 Task: In the  document productivity.rtf Insert the command  'Viewing'Email the file to   'softage.10@softage.net', with message attached Time-Sensitive: I kindly ask you to go through the email I've sent as soon as possible. and file type: RTF
Action: Mouse moved to (278, 316)
Screenshot: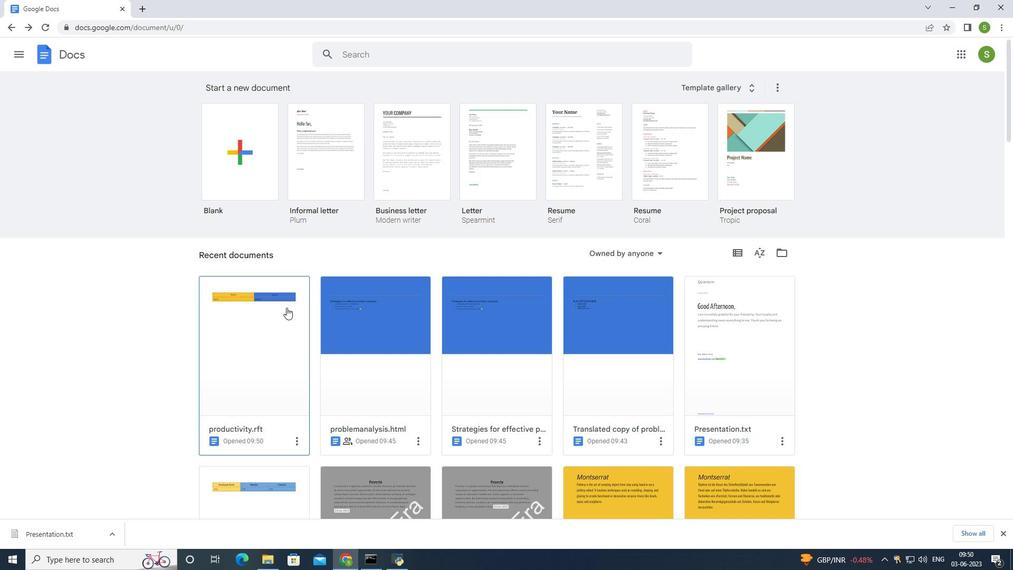 
Action: Mouse pressed left at (278, 316)
Screenshot: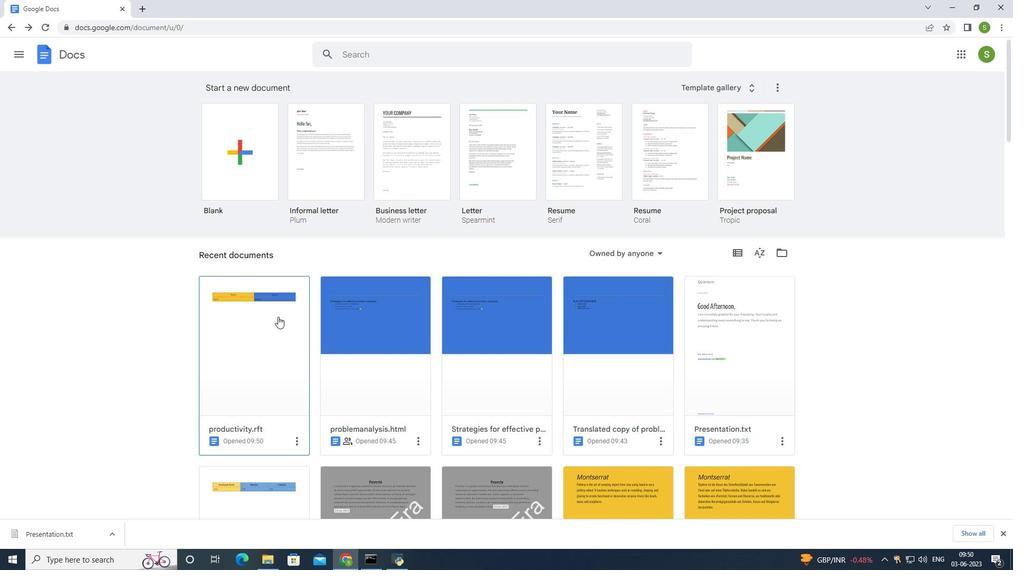 
Action: Mouse moved to (939, 55)
Screenshot: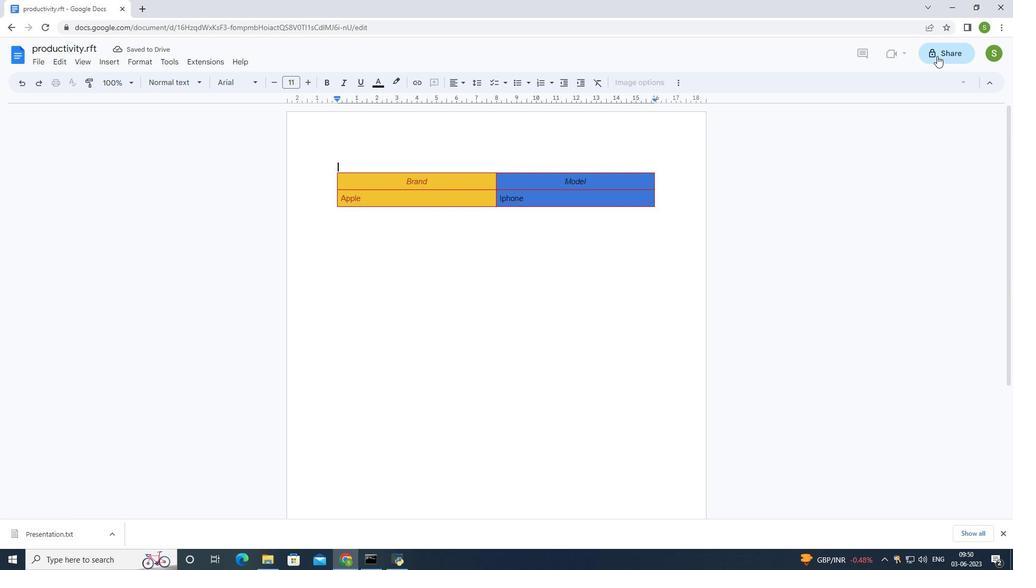 
Action: Mouse pressed left at (939, 55)
Screenshot: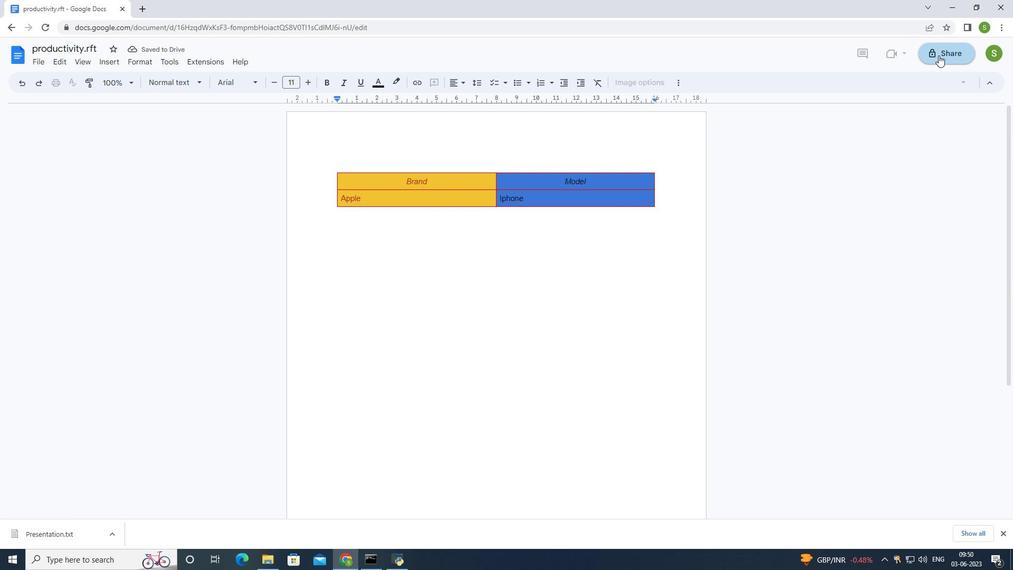 
Action: Mouse moved to (508, 409)
Screenshot: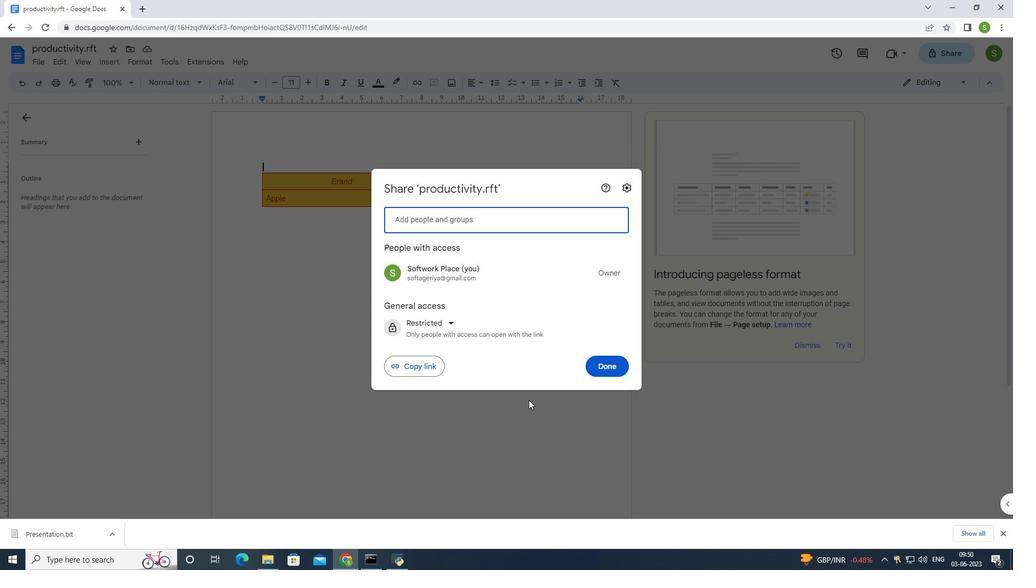 
Action: Mouse pressed left at (508, 409)
Screenshot: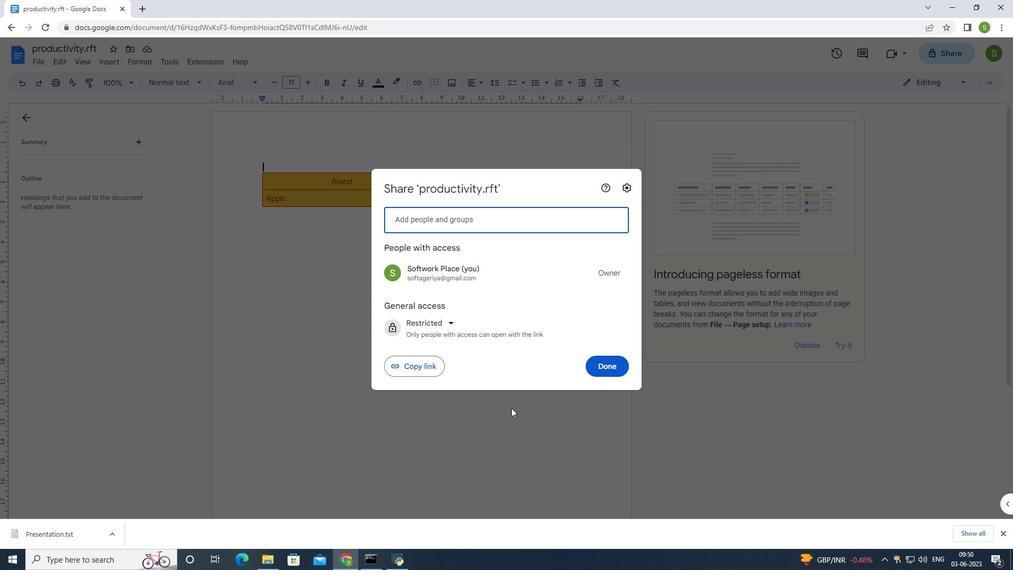 
Action: Mouse moved to (962, 80)
Screenshot: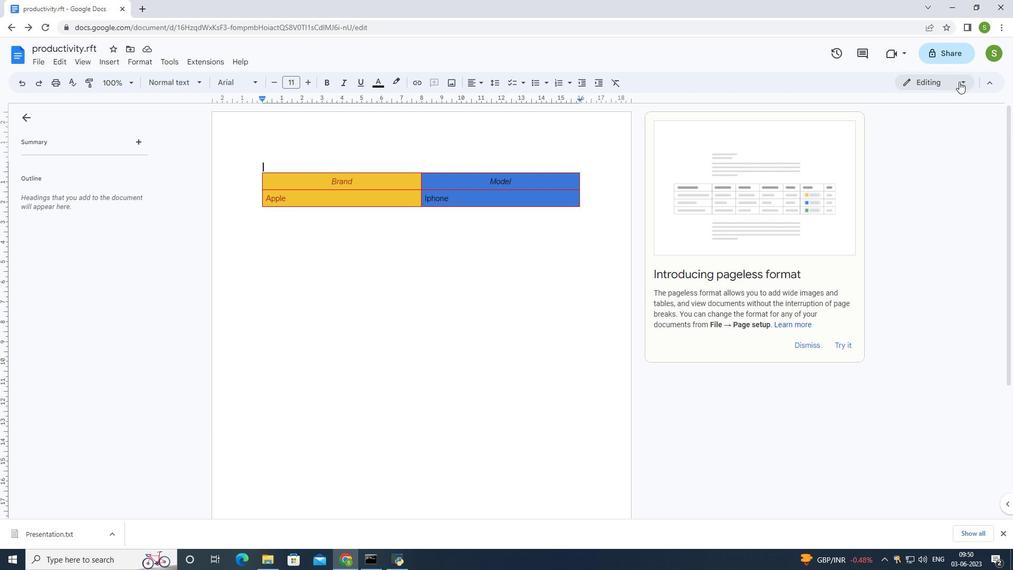 
Action: Mouse pressed left at (962, 80)
Screenshot: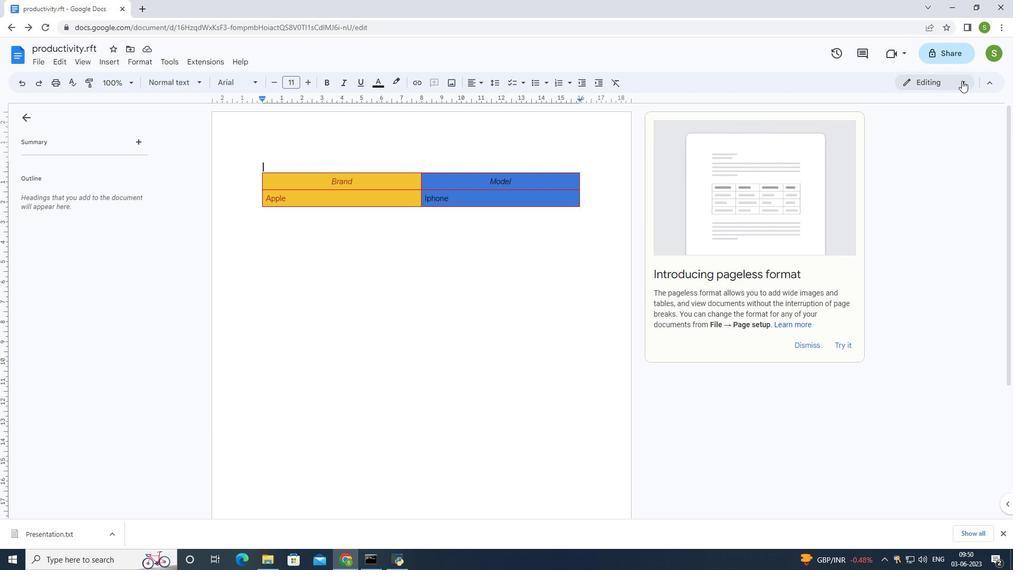 
Action: Mouse moved to (900, 163)
Screenshot: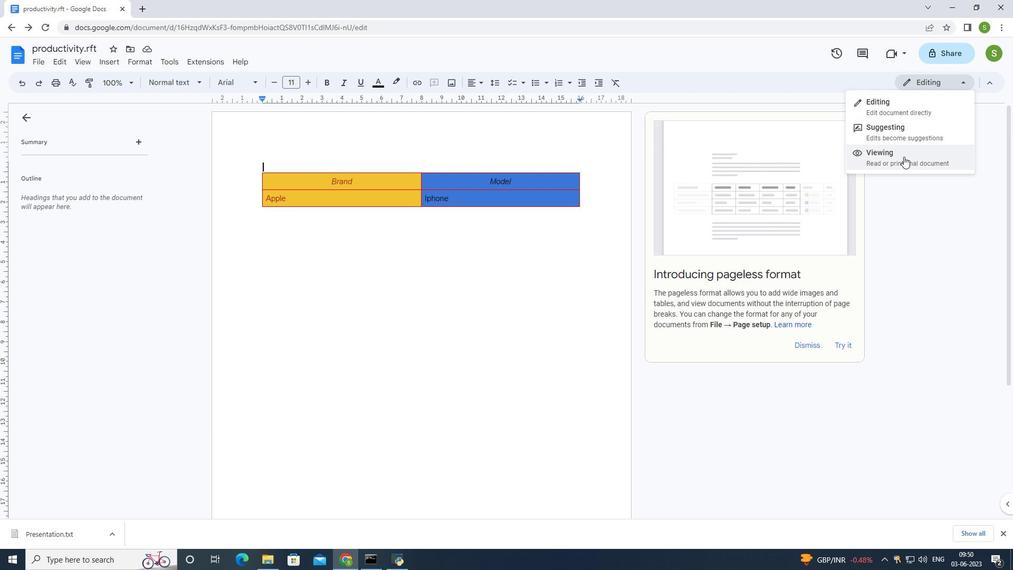 
Action: Mouse pressed left at (900, 163)
Screenshot: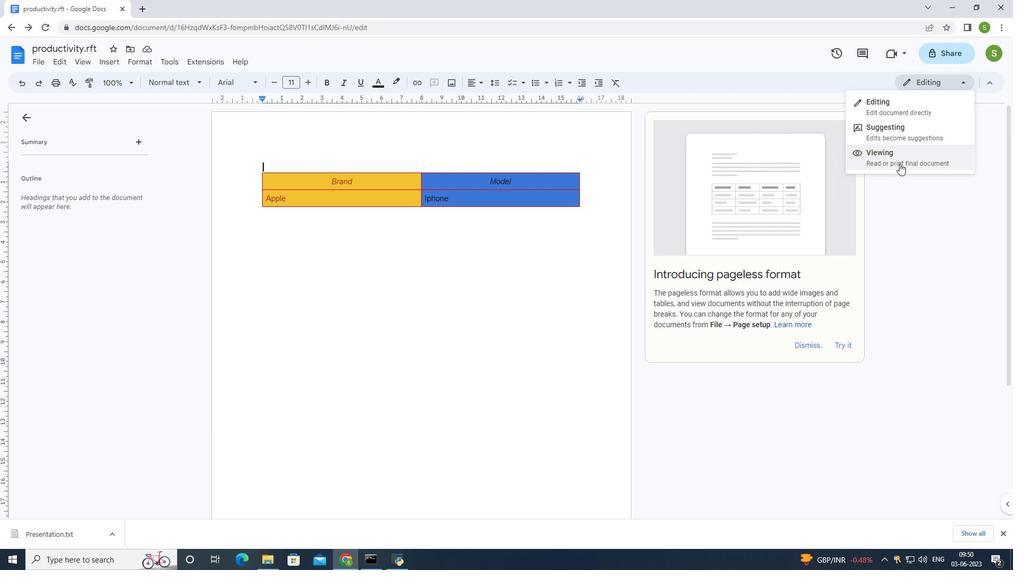 
Action: Mouse moved to (43, 64)
Screenshot: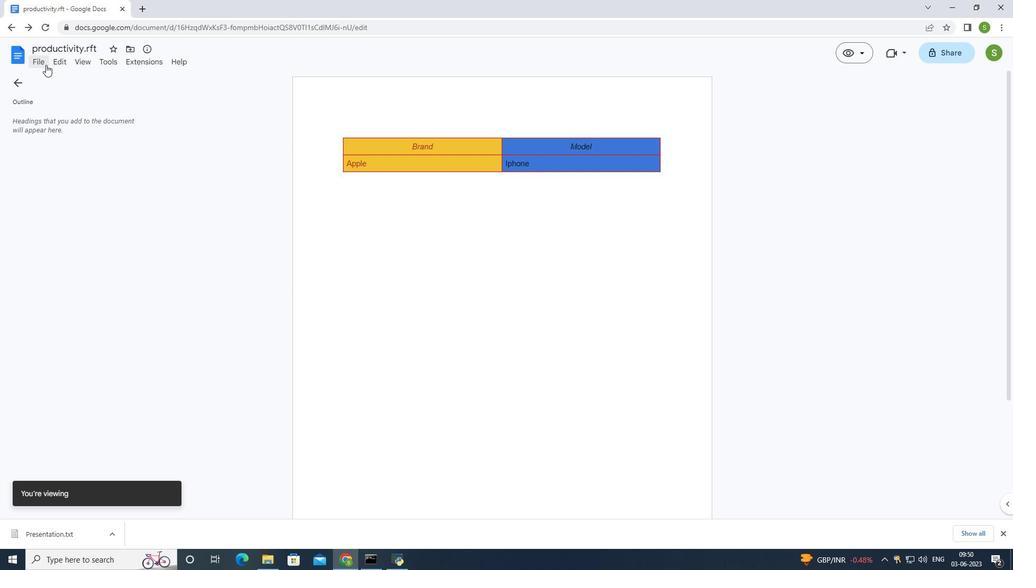 
Action: Mouse pressed left at (43, 64)
Screenshot: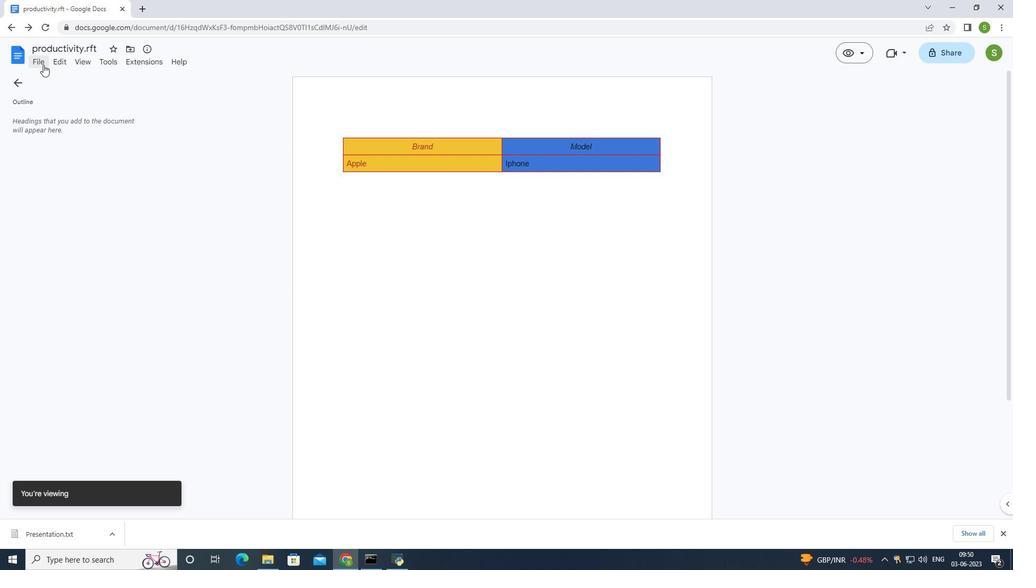 
Action: Mouse moved to (48, 158)
Screenshot: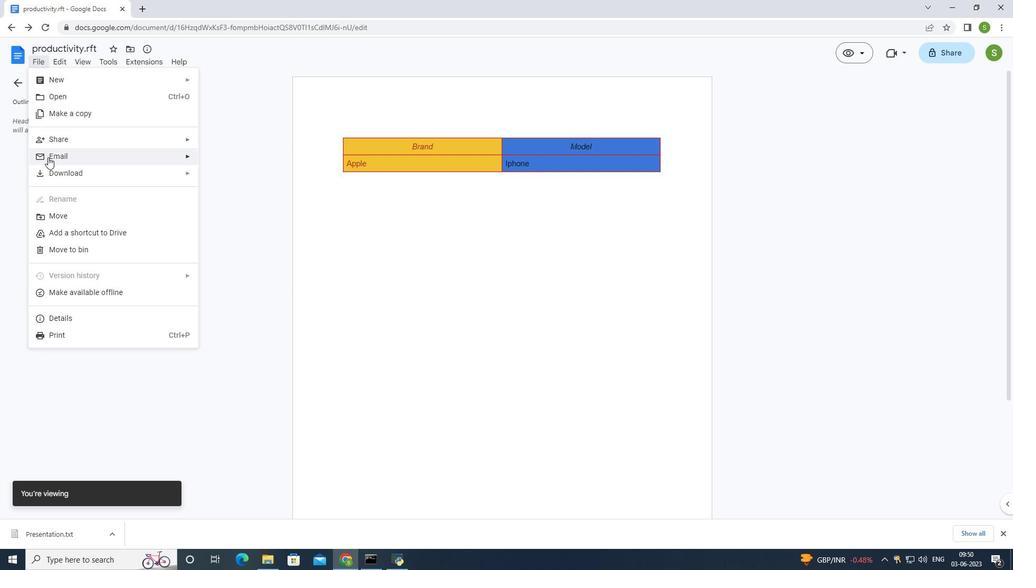 
Action: Mouse pressed left at (48, 158)
Screenshot: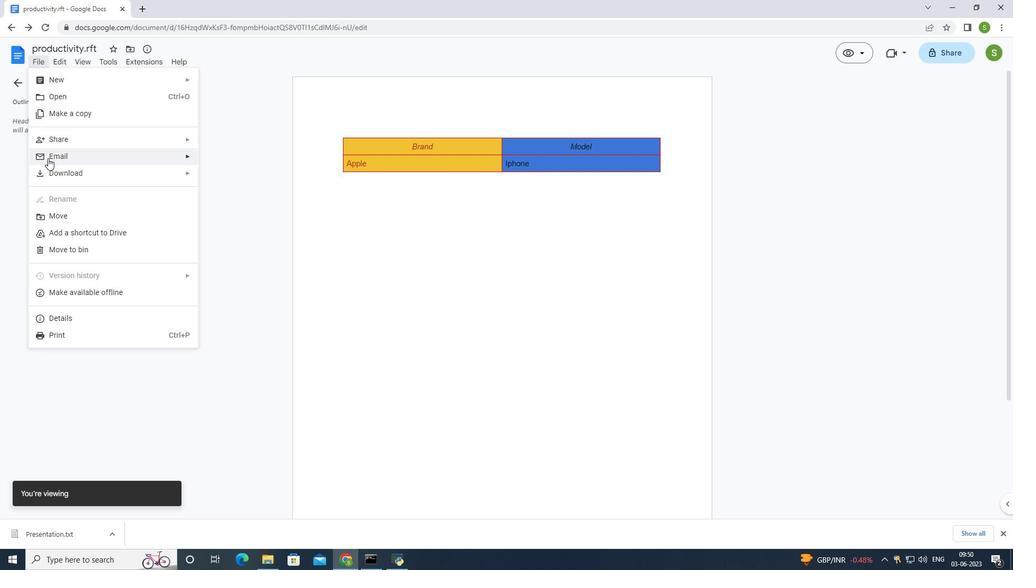 
Action: Mouse moved to (224, 162)
Screenshot: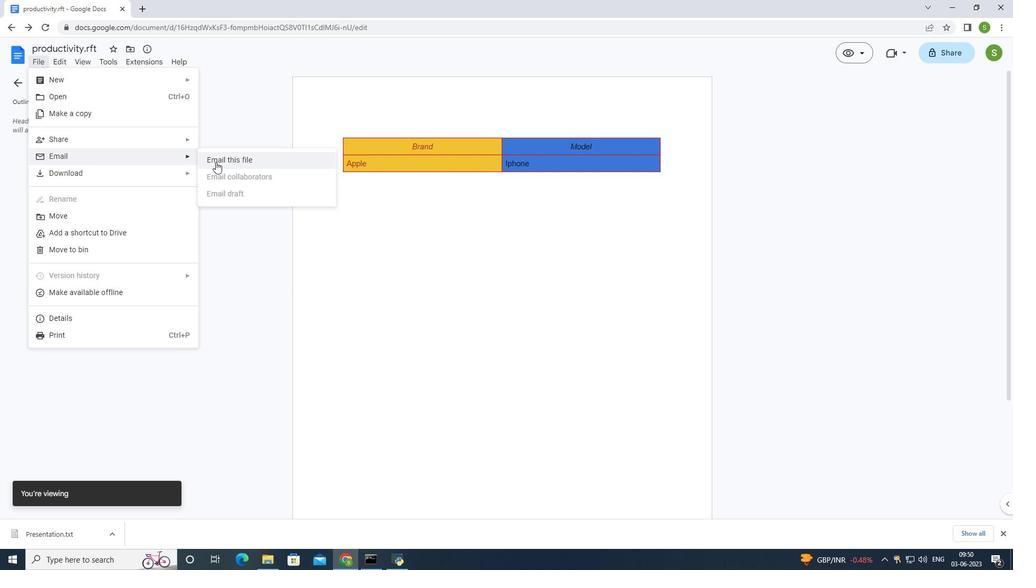 
Action: Mouse pressed left at (224, 162)
Screenshot: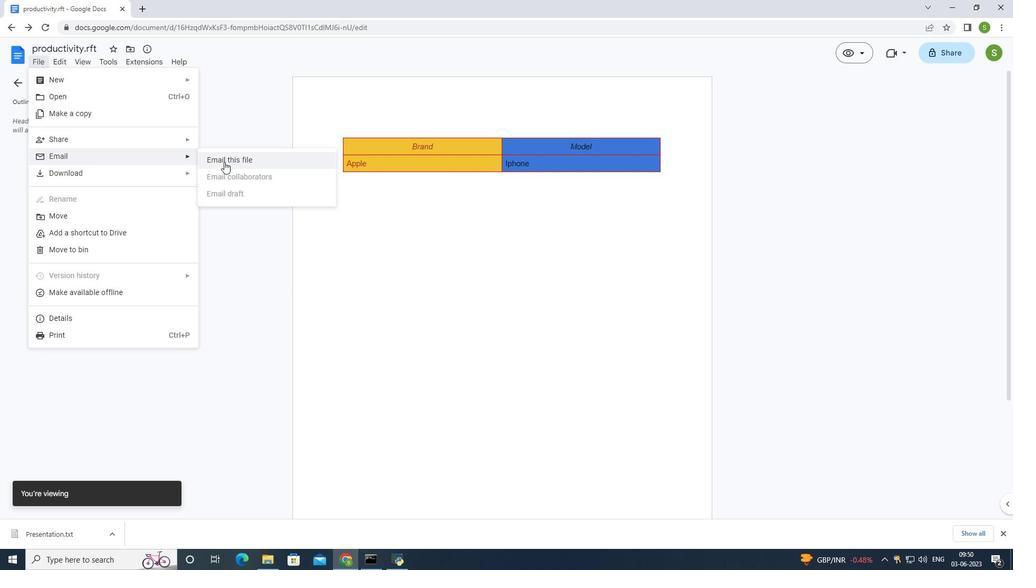 
Action: Mouse moved to (736, 269)
Screenshot: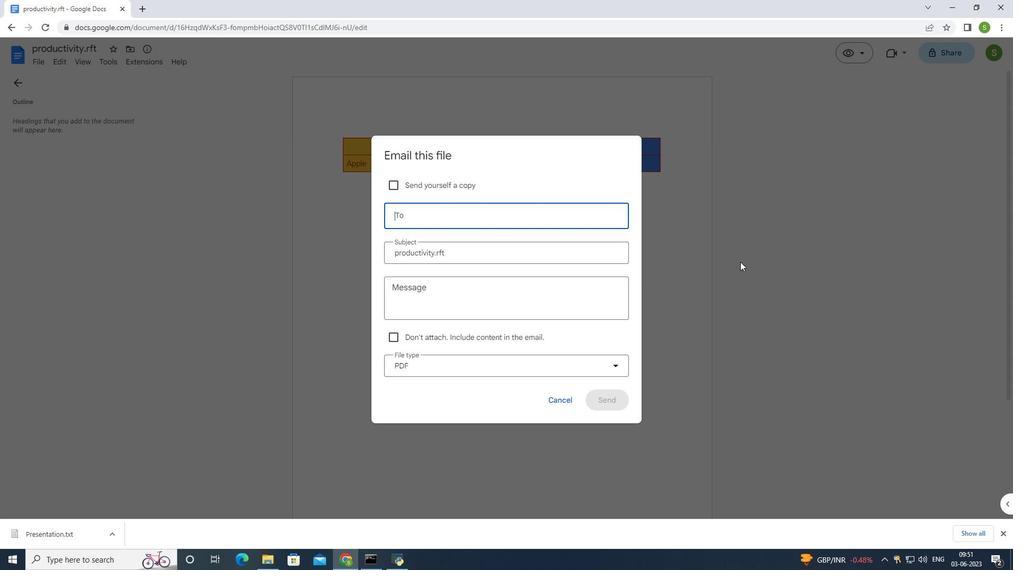 
Action: Key pressed softage.10<Key.shift><Key.shift><Key.shift><Key.shift><Key.shift><Key.shift><Key.shift><Key.shift><Key.shift><Key.shift>@softage.net
Screenshot: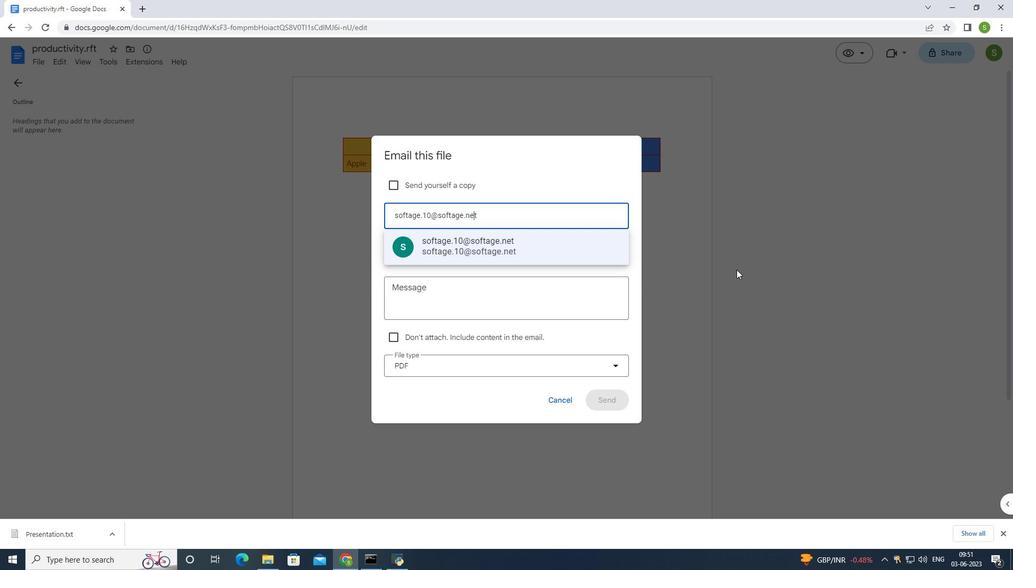 
Action: Mouse moved to (557, 252)
Screenshot: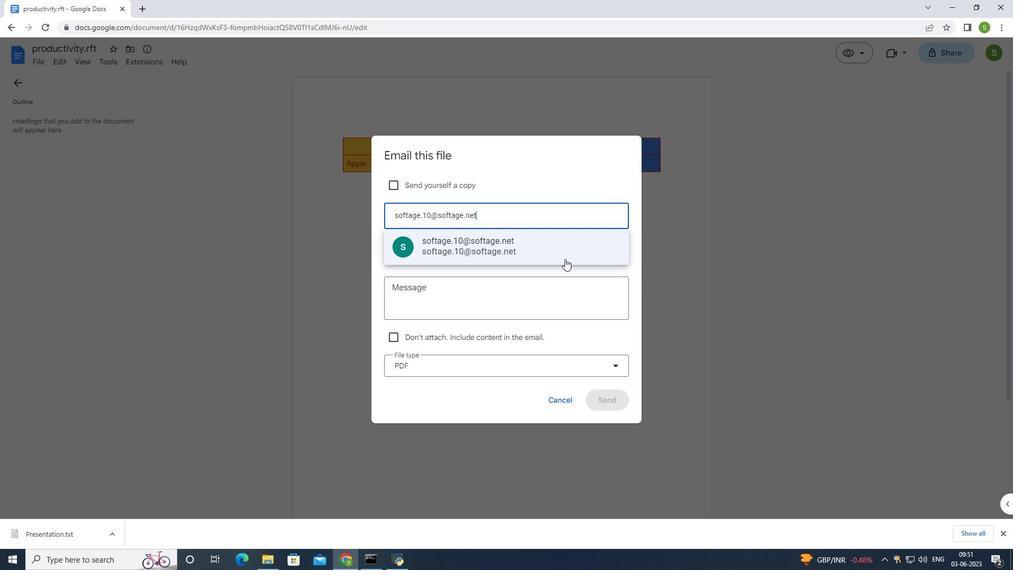 
Action: Mouse pressed left at (557, 252)
Screenshot: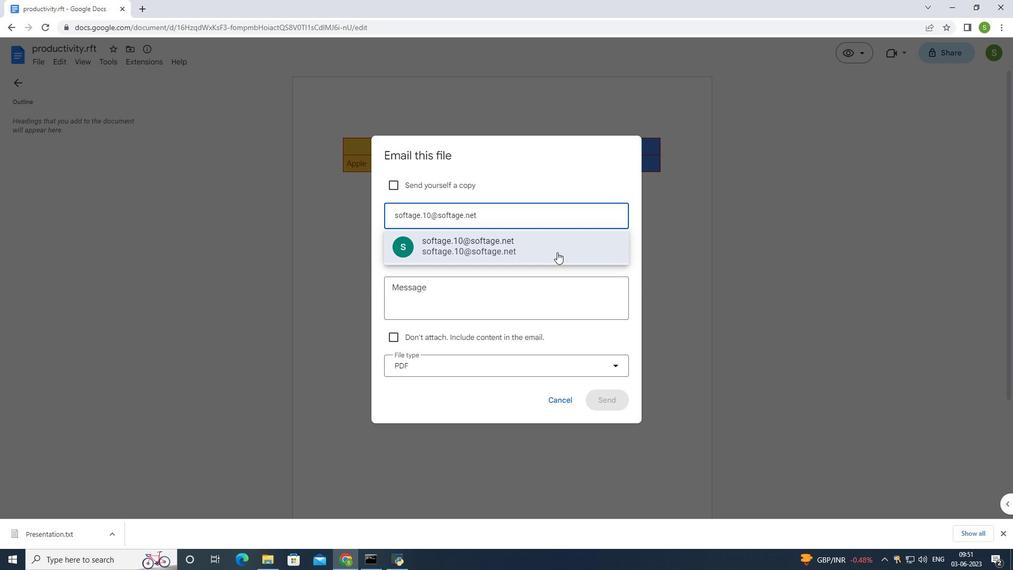 
Action: Mouse moved to (491, 294)
Screenshot: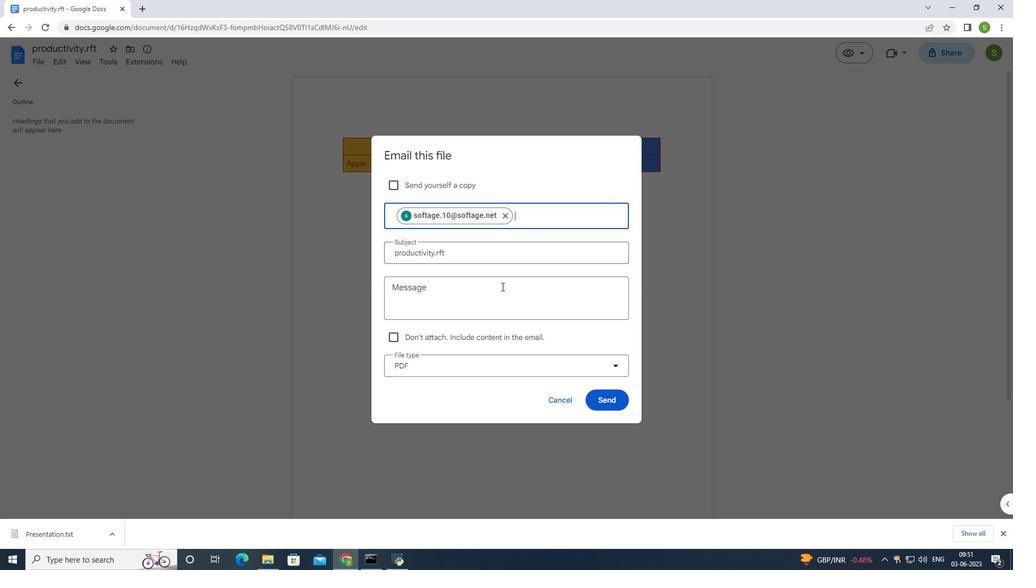 
Action: Mouse pressed left at (491, 294)
Screenshot: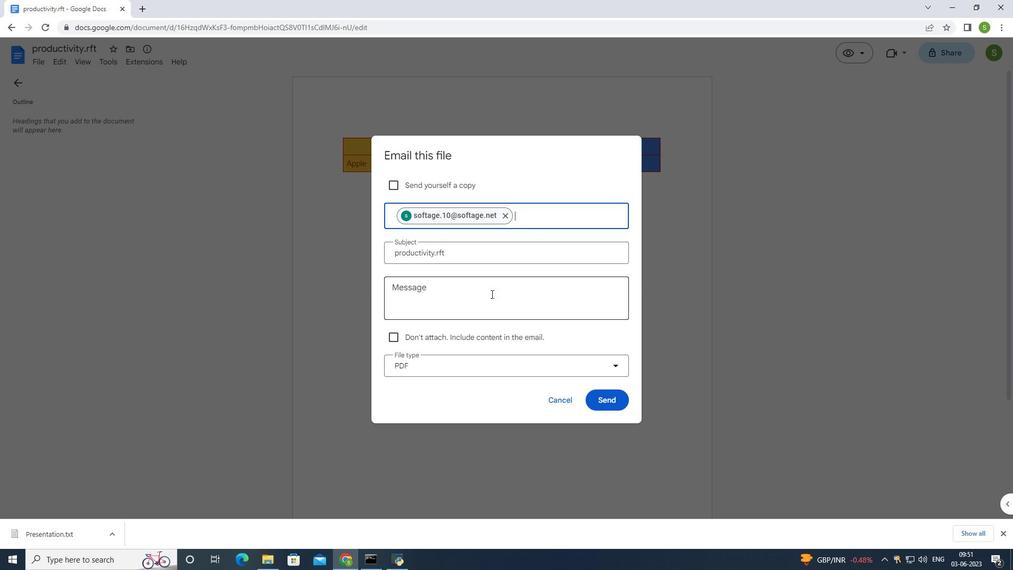 
Action: Mouse moved to (605, 268)
Screenshot: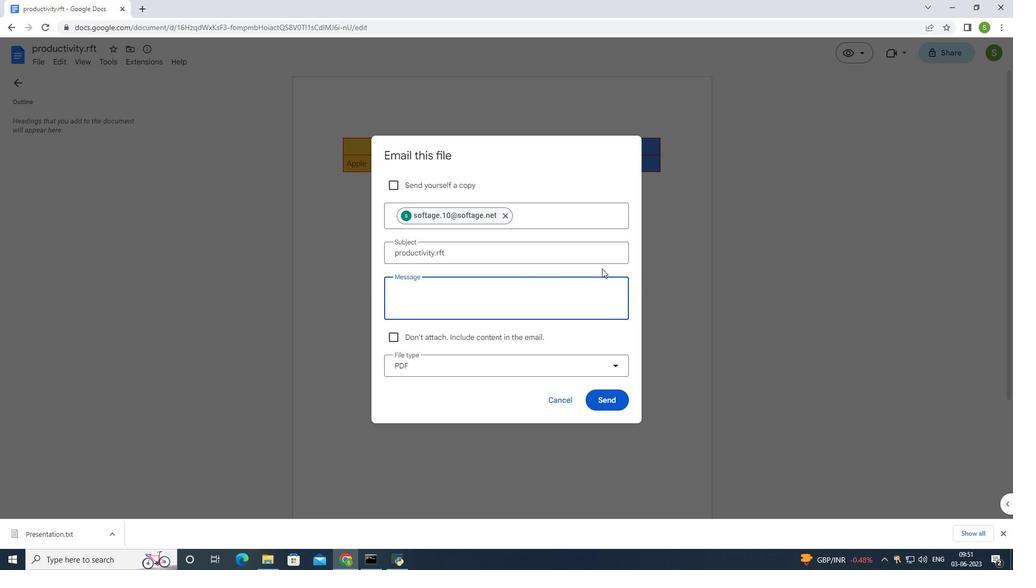 
Action: Key pressed <Key.shift>I<Key.space>kindly<Key.space>ask<Key.space>you<Key.space>to<Key.space>go<Key.space>through<Key.space>the<Key.space>email<Key.space><Key.shift>I've<Key.space>sent<Key.space>as<Key.space>soon<Key.space>as<Key.space>posiible.
Screenshot: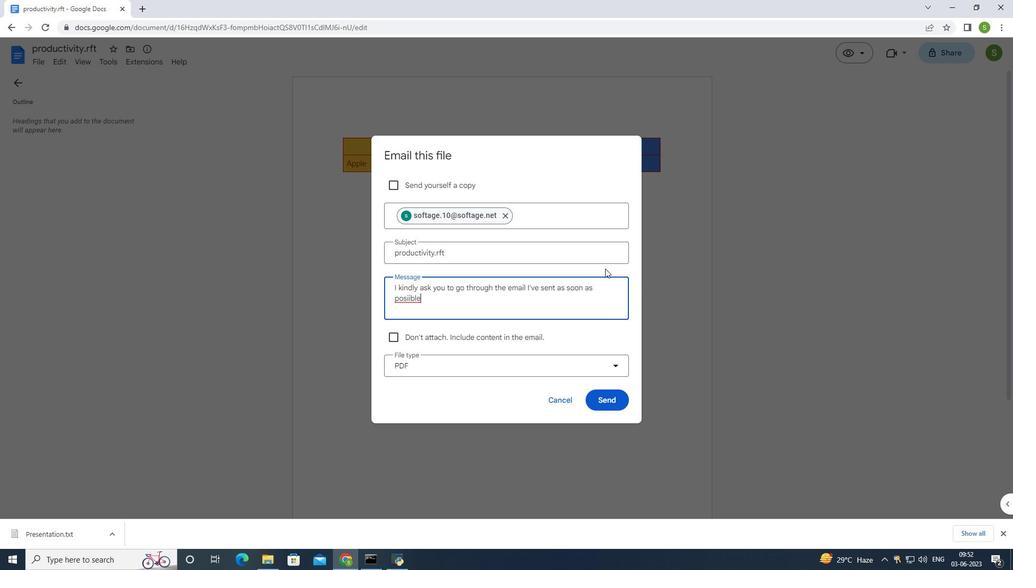 
Action: Mouse moved to (514, 361)
Screenshot: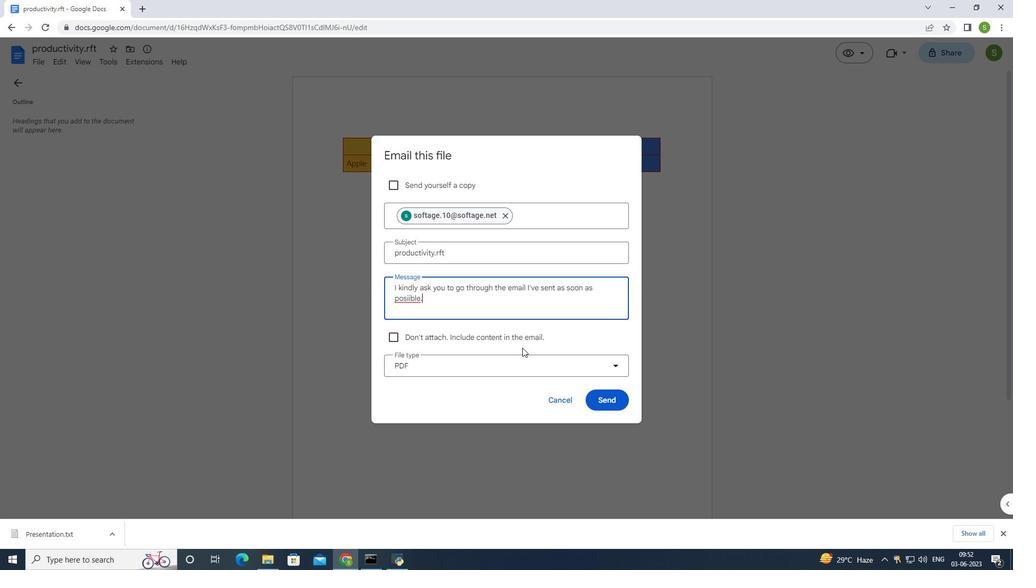 
Action: Mouse pressed left at (514, 361)
Screenshot: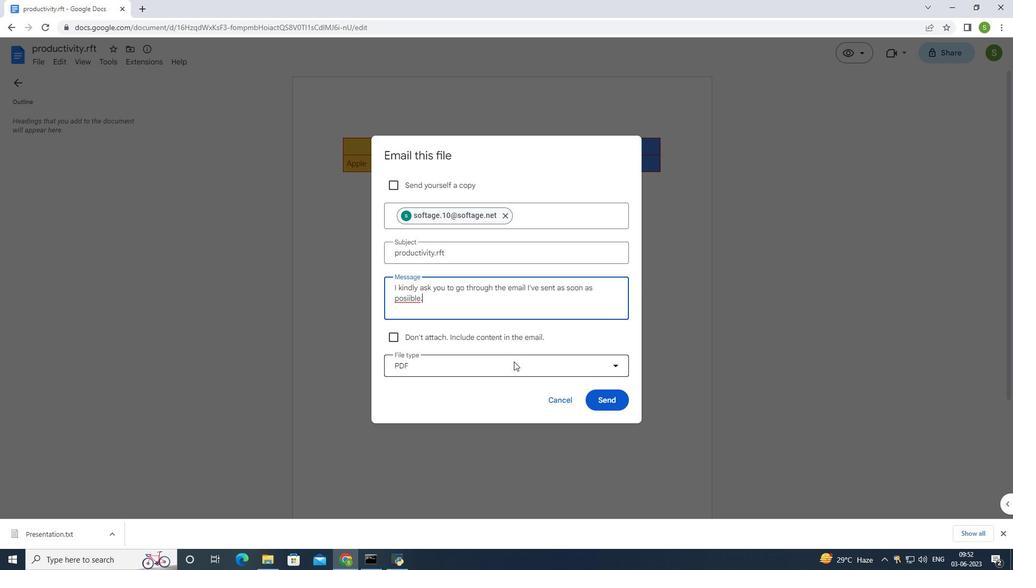 
Action: Mouse moved to (409, 295)
Screenshot: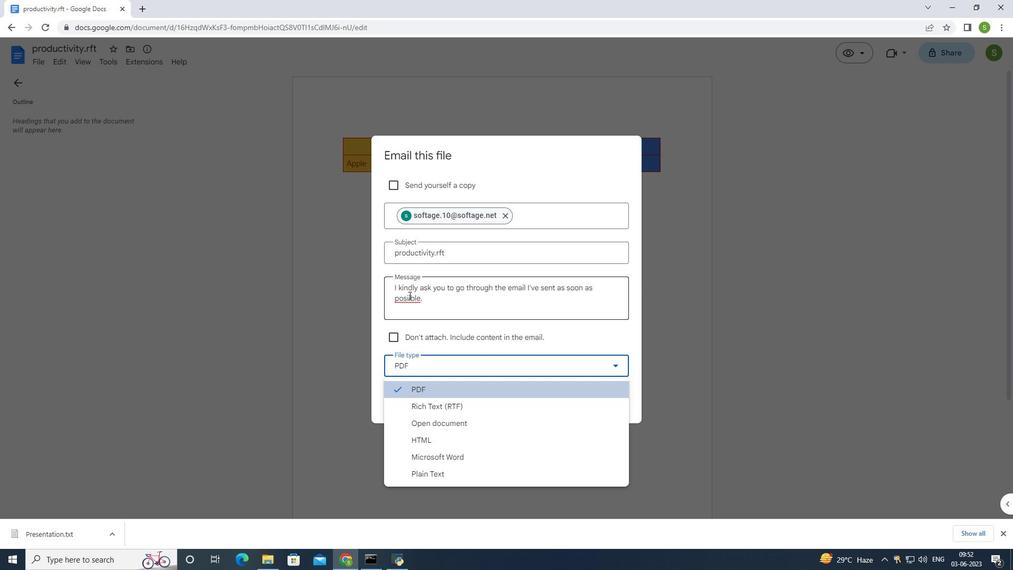 
Action: Mouse pressed left at (409, 295)
Screenshot: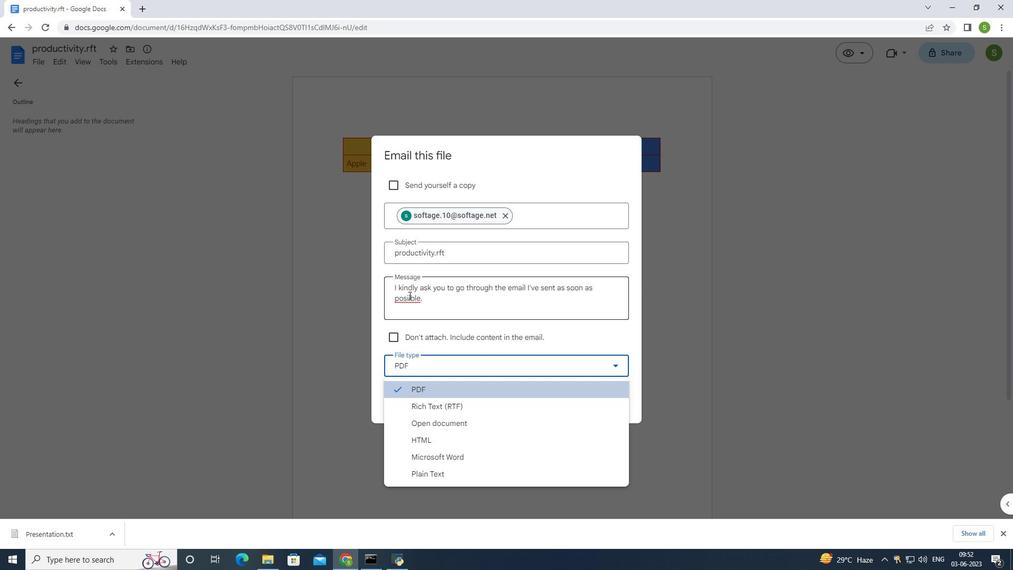 
Action: Mouse moved to (614, 277)
Screenshot: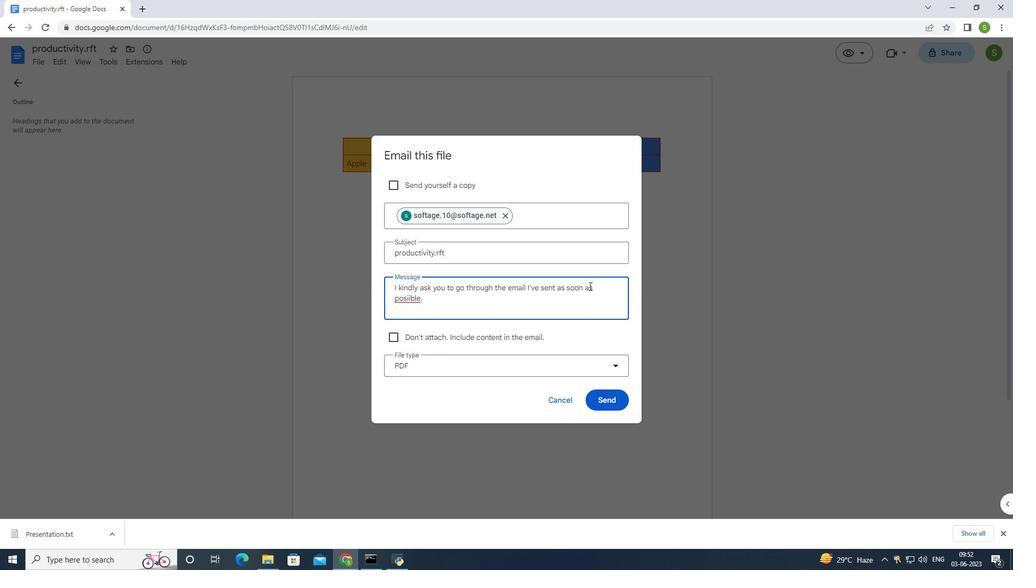 
Action: Key pressed <Key.backspace>s
Screenshot: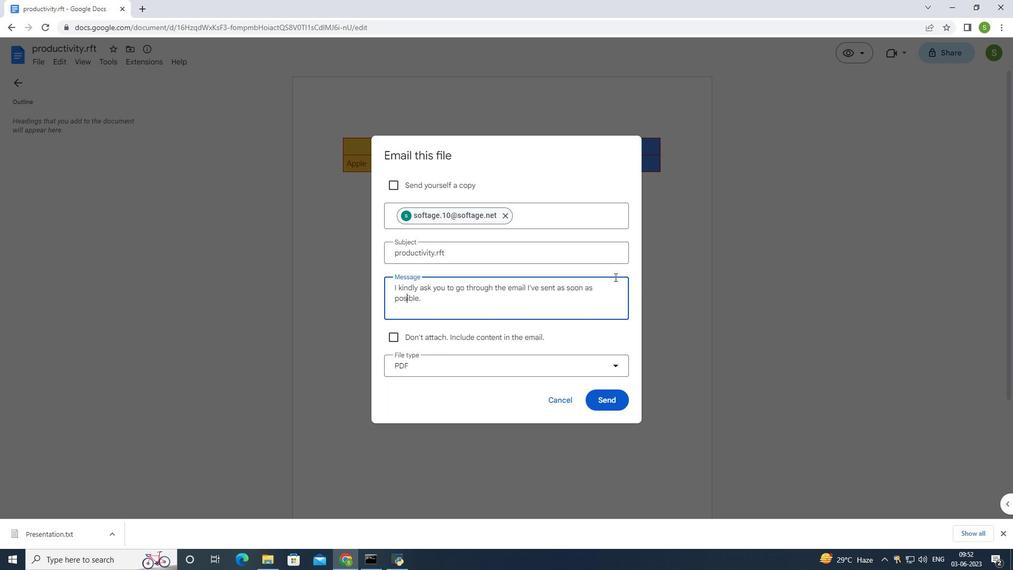 
Action: Mouse moved to (587, 370)
Screenshot: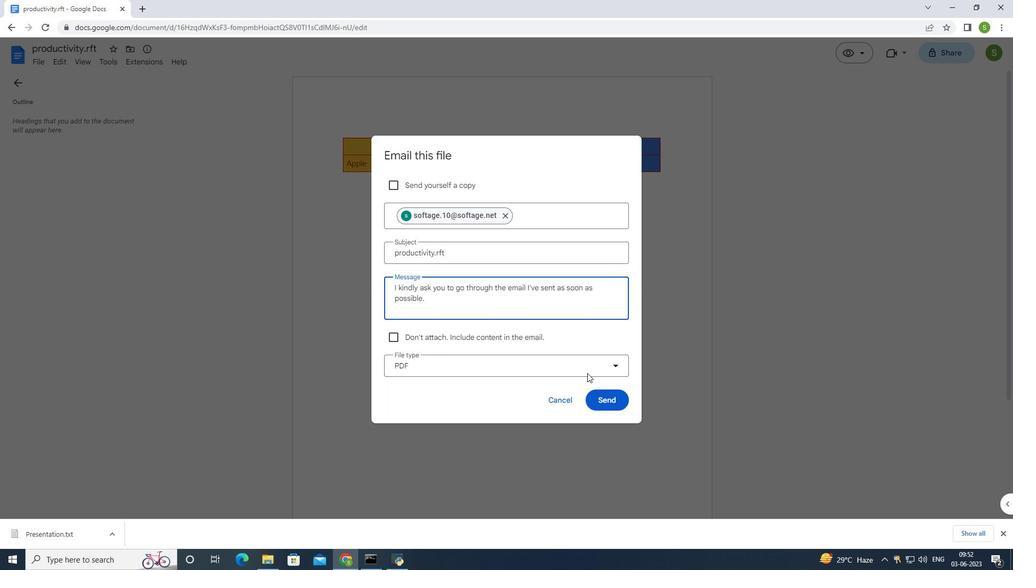 
Action: Mouse pressed left at (587, 370)
Screenshot: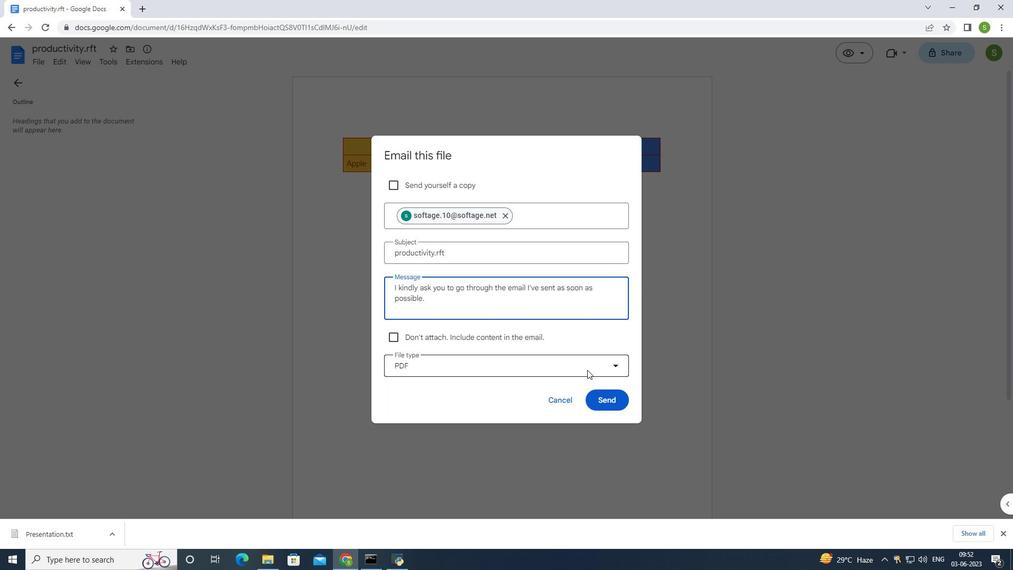 
Action: Mouse moved to (512, 401)
Screenshot: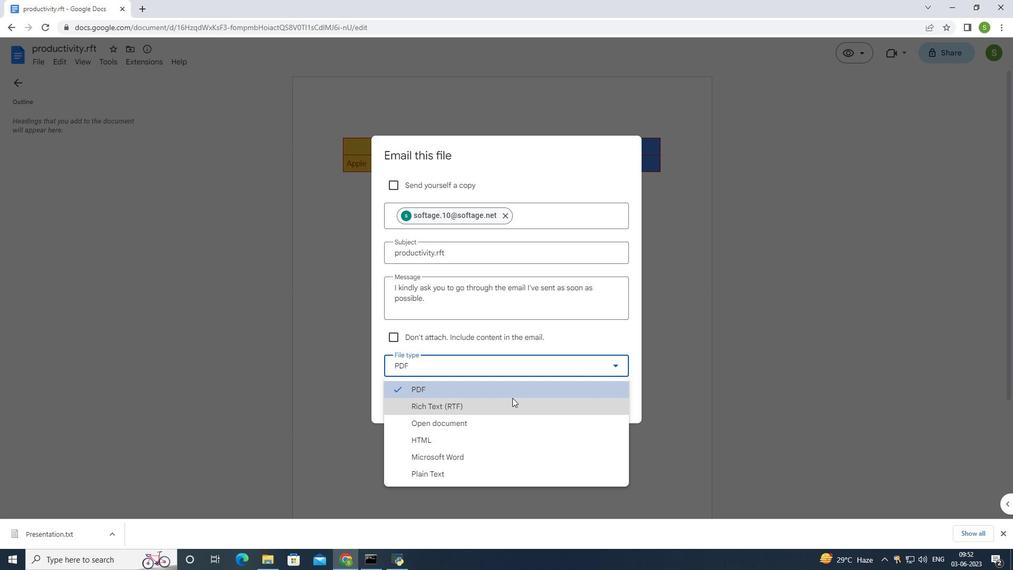 
Action: Mouse pressed left at (512, 401)
Screenshot: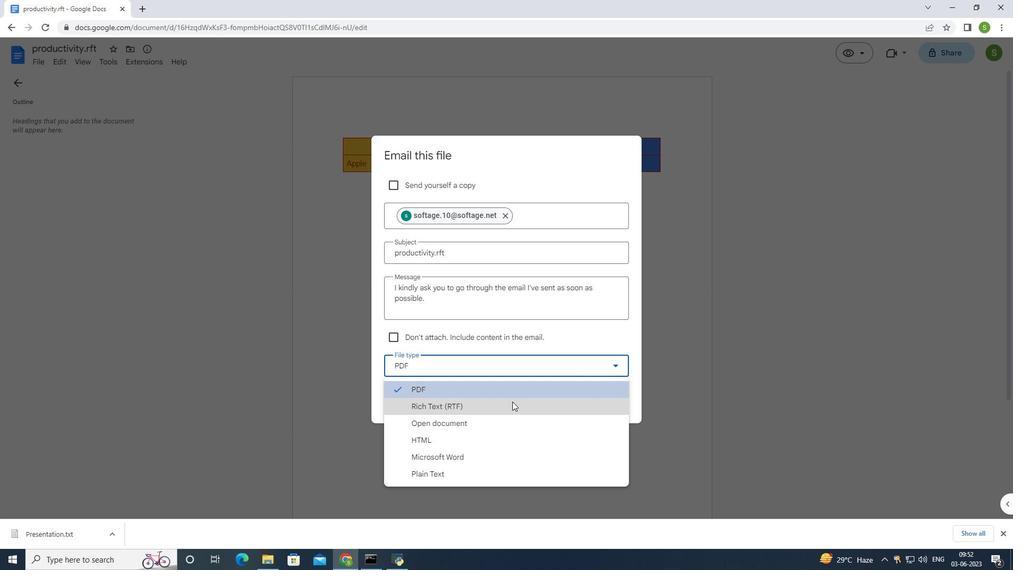 
Action: Mouse moved to (611, 395)
Screenshot: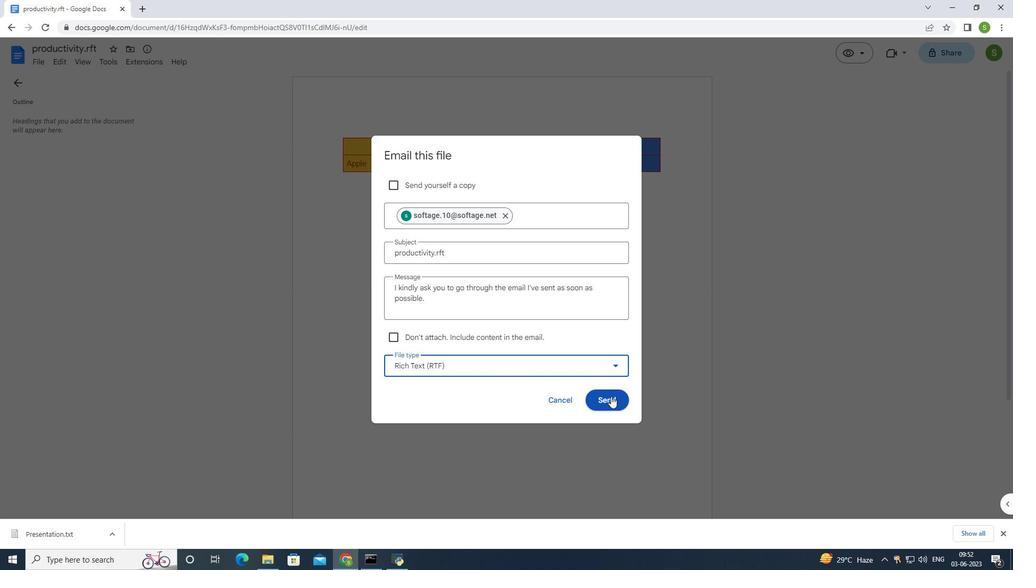 
Action: Mouse pressed left at (611, 395)
Screenshot: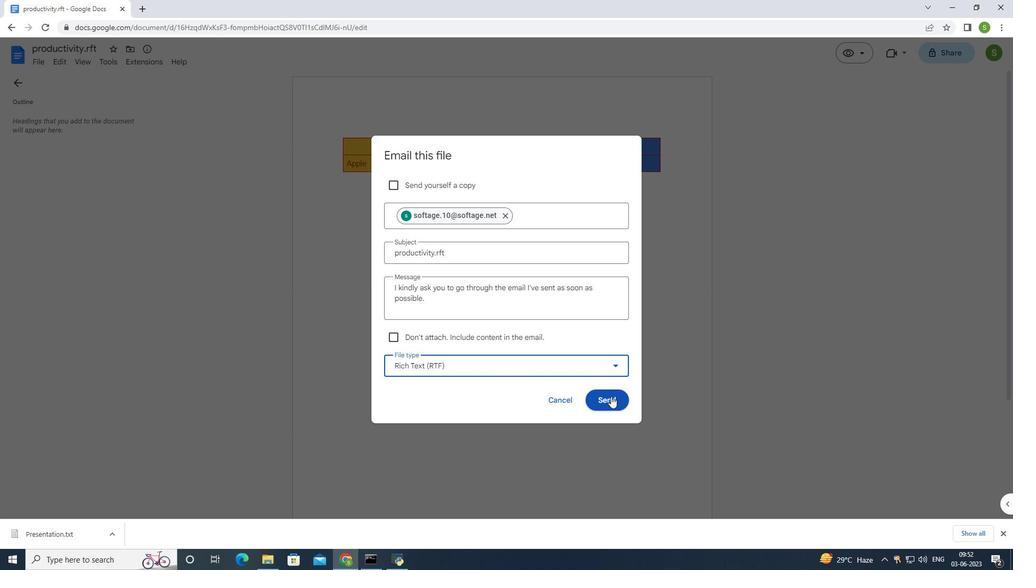
Action: Mouse moved to (614, 382)
Screenshot: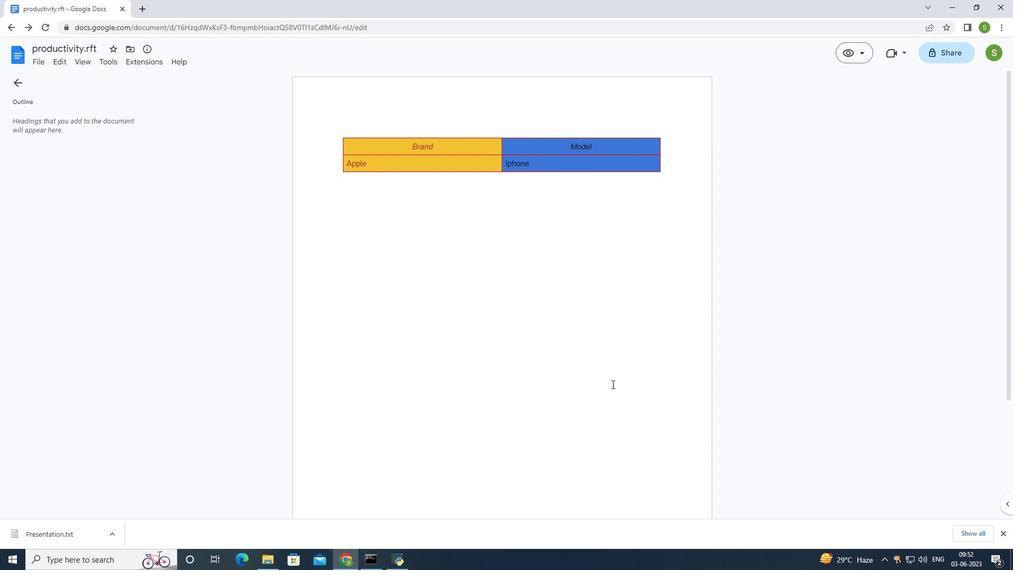 
